 Task: Disable hardware acceleration.
Action: Mouse moved to (1123, 40)
Screenshot: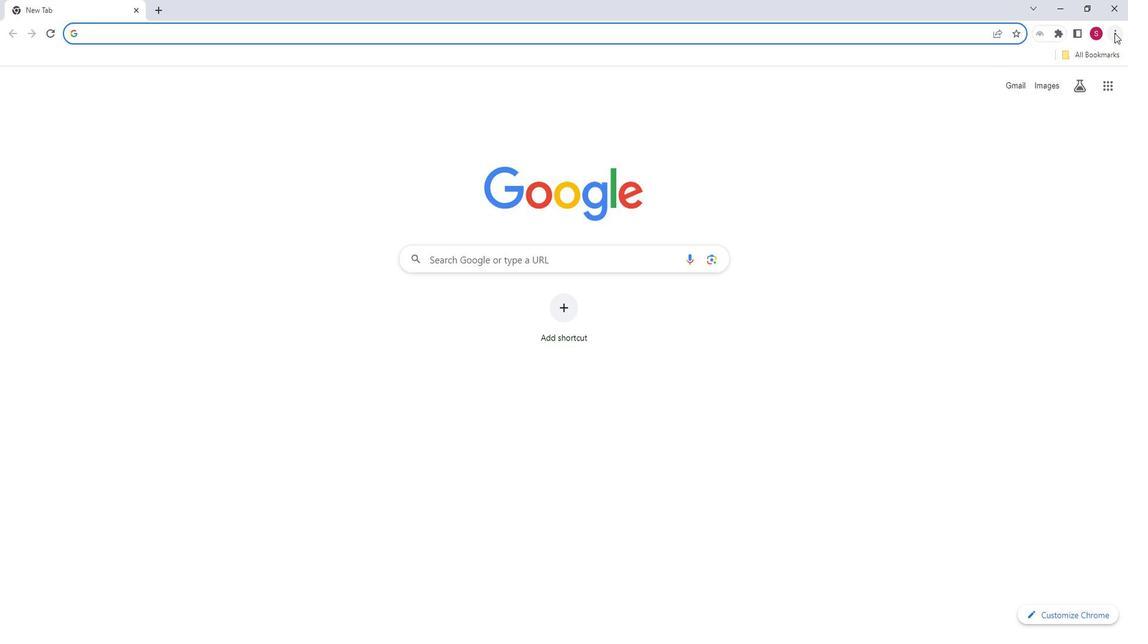 
Action: Mouse pressed left at (1123, 40)
Screenshot: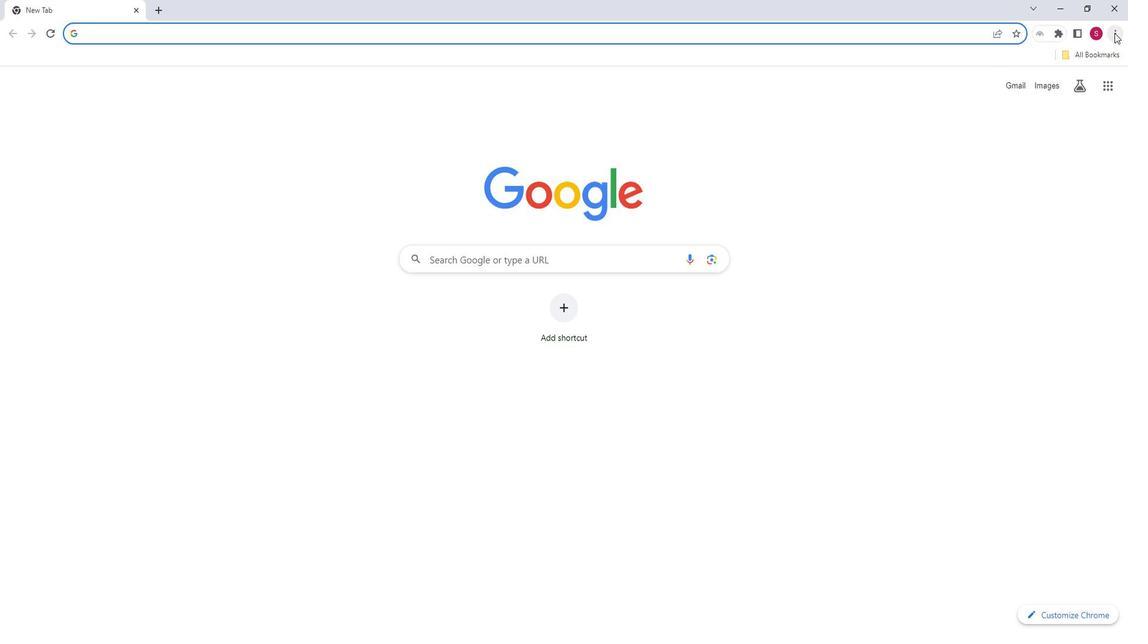 
Action: Mouse moved to (987, 252)
Screenshot: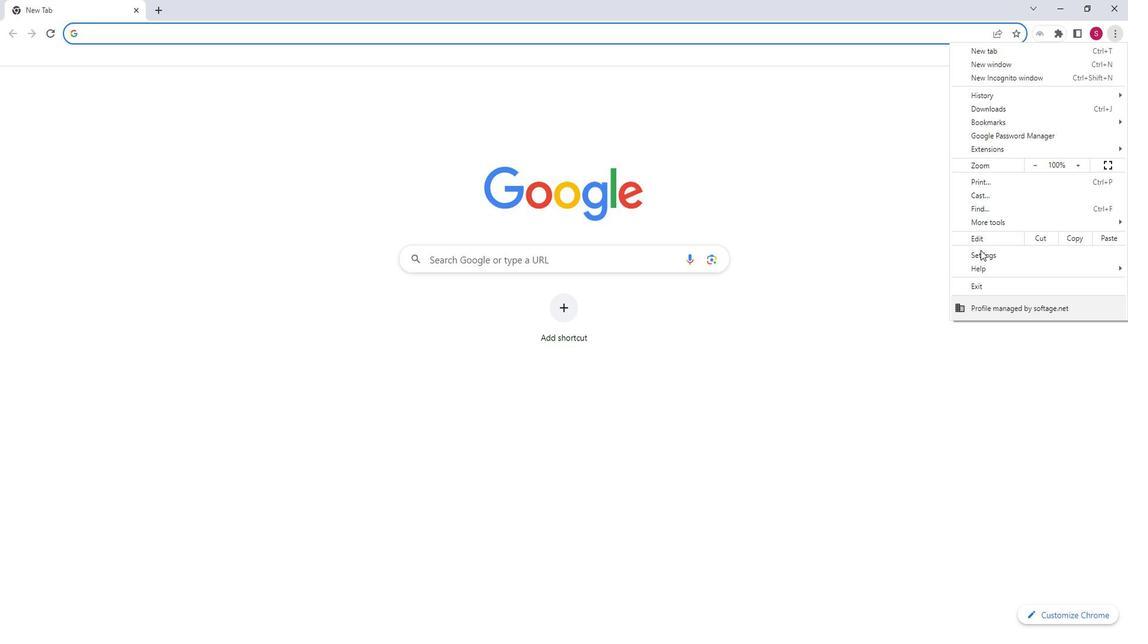 
Action: Mouse pressed left at (987, 252)
Screenshot: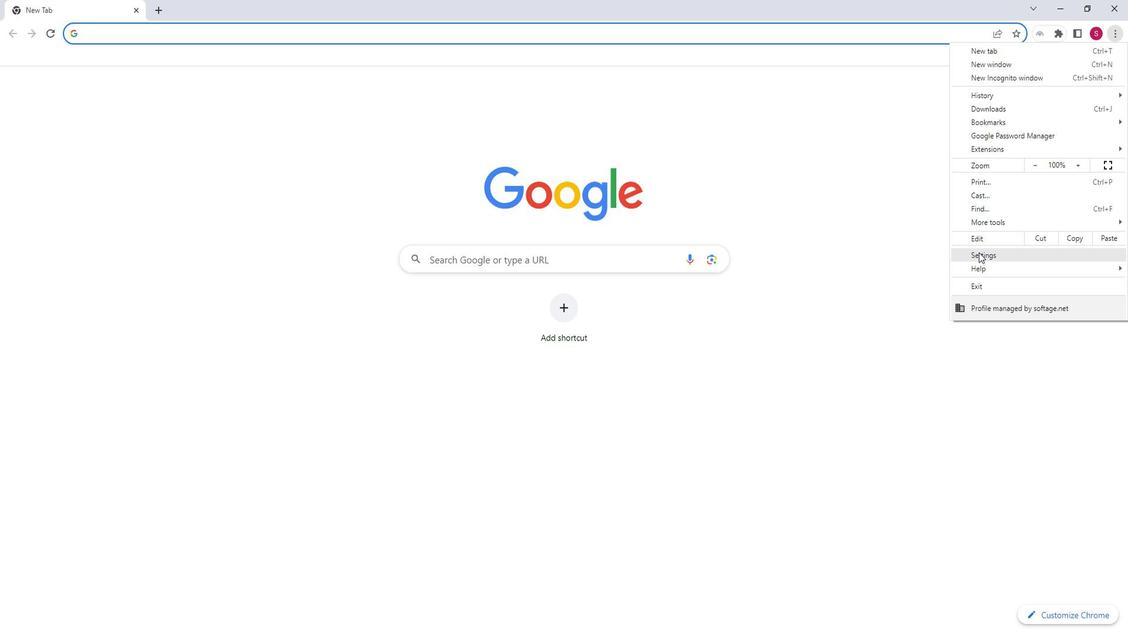 
Action: Mouse moved to (91, 368)
Screenshot: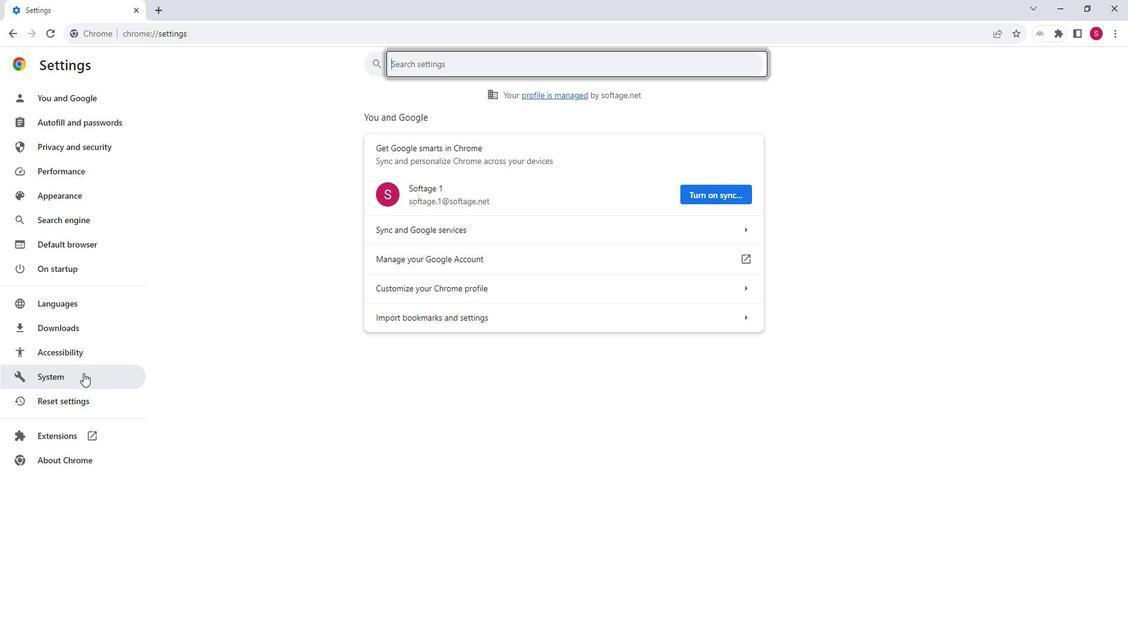 
Action: Mouse pressed left at (91, 368)
Screenshot: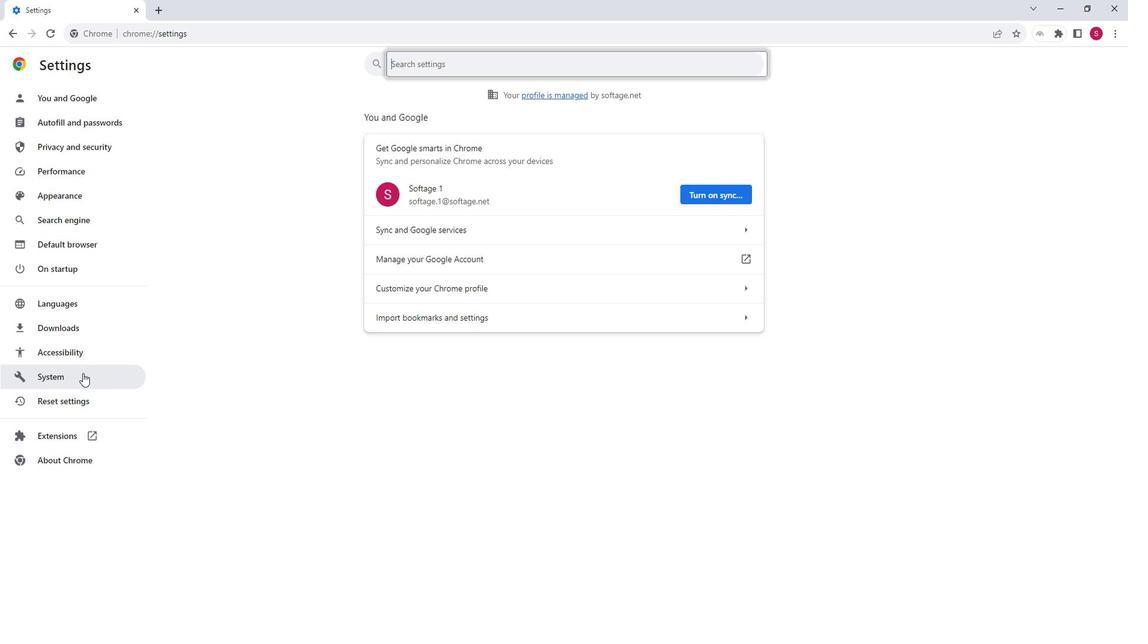 
Action: Mouse moved to (749, 182)
Screenshot: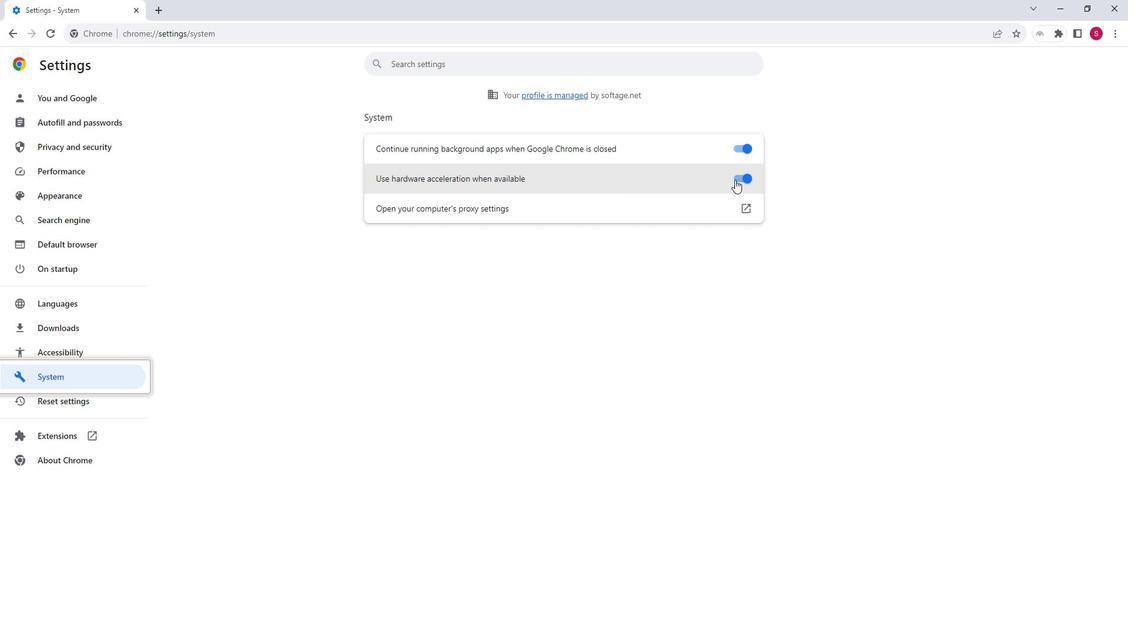 
Action: Mouse pressed left at (749, 182)
Screenshot: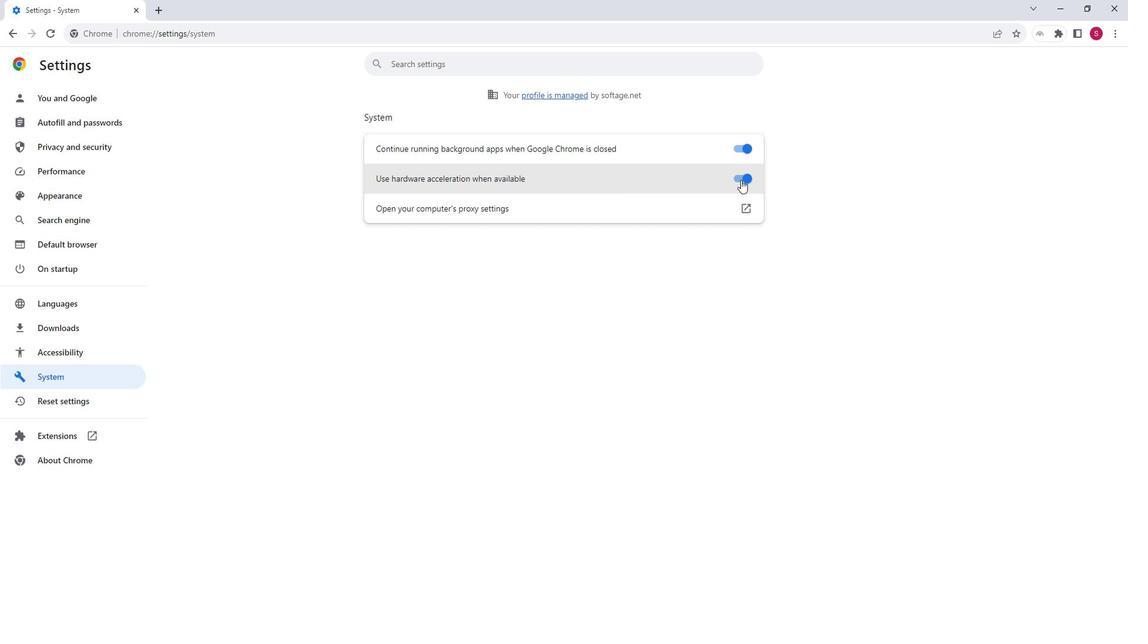 
Action: Mouse moved to (866, 215)
Screenshot: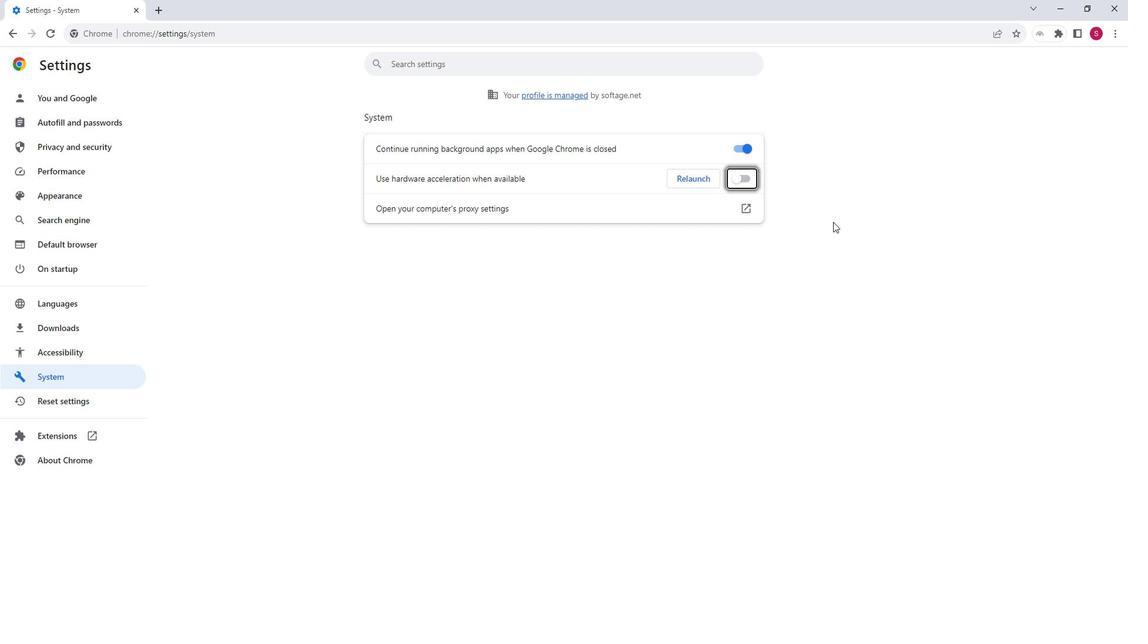 
